 Task: Add a signature Donald Hall containing 'With heartfelt thanks, Donald Hall' to email address softage.1@softage.net and add a folder Mortgages
Action: Key pressed n
Screenshot: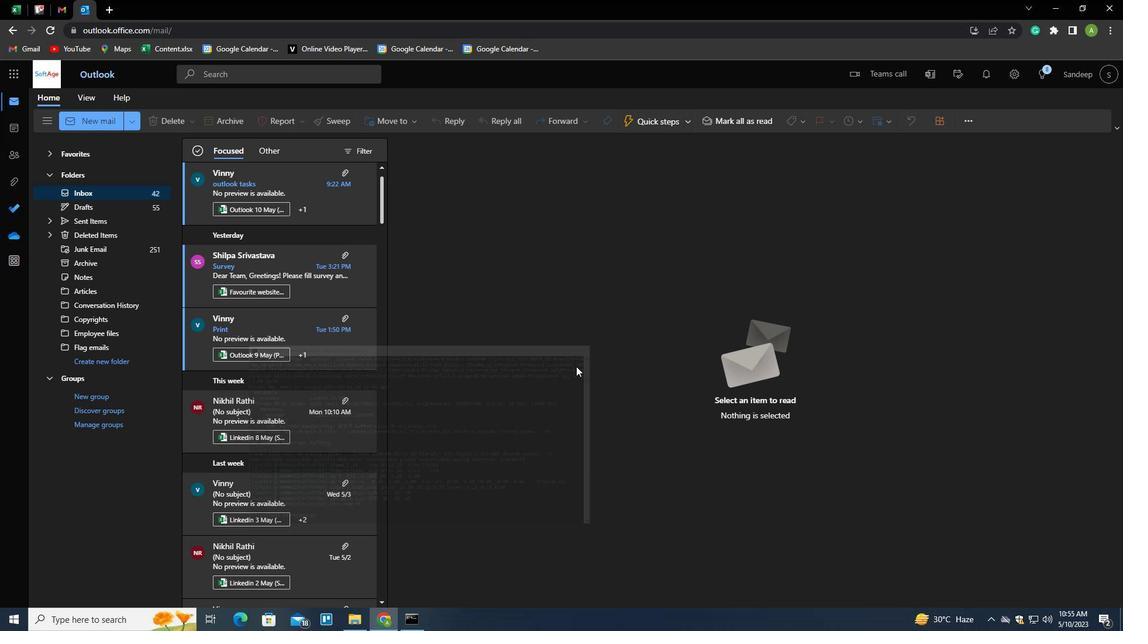 
Action: Mouse moved to (780, 126)
Screenshot: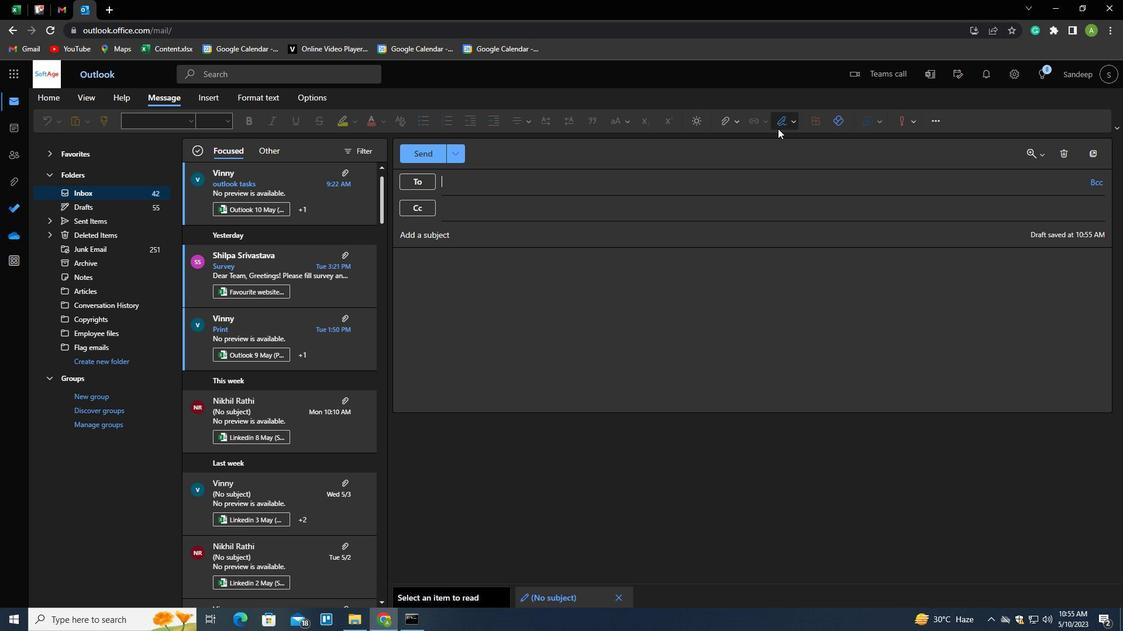 
Action: Mouse pressed left at (780, 126)
Screenshot: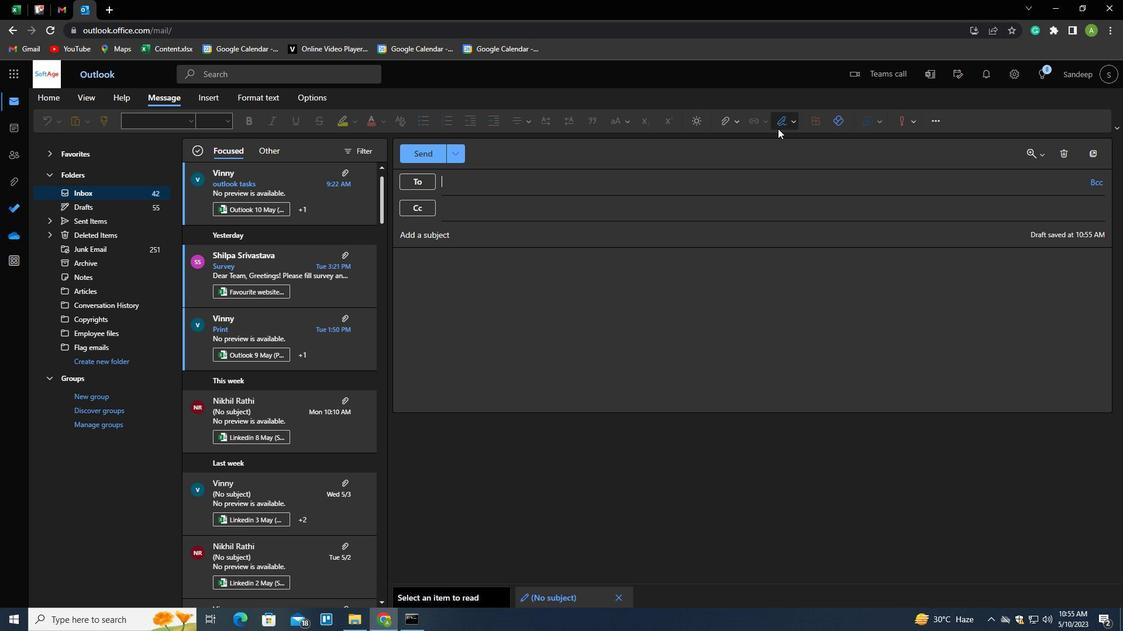 
Action: Mouse moved to (757, 166)
Screenshot: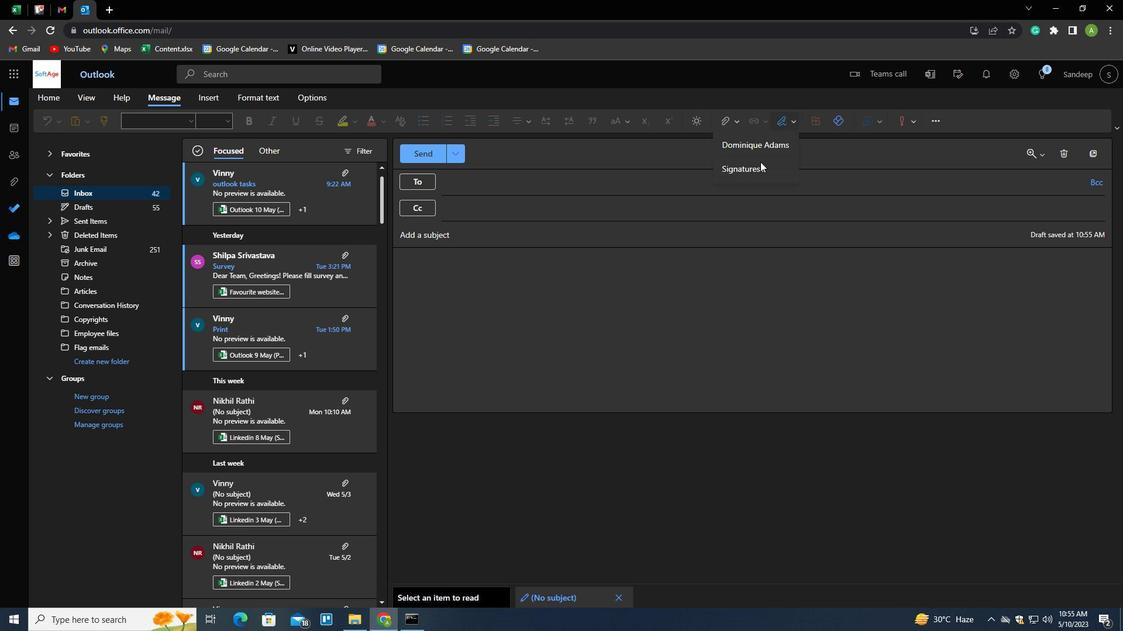 
Action: Mouse pressed left at (757, 166)
Screenshot: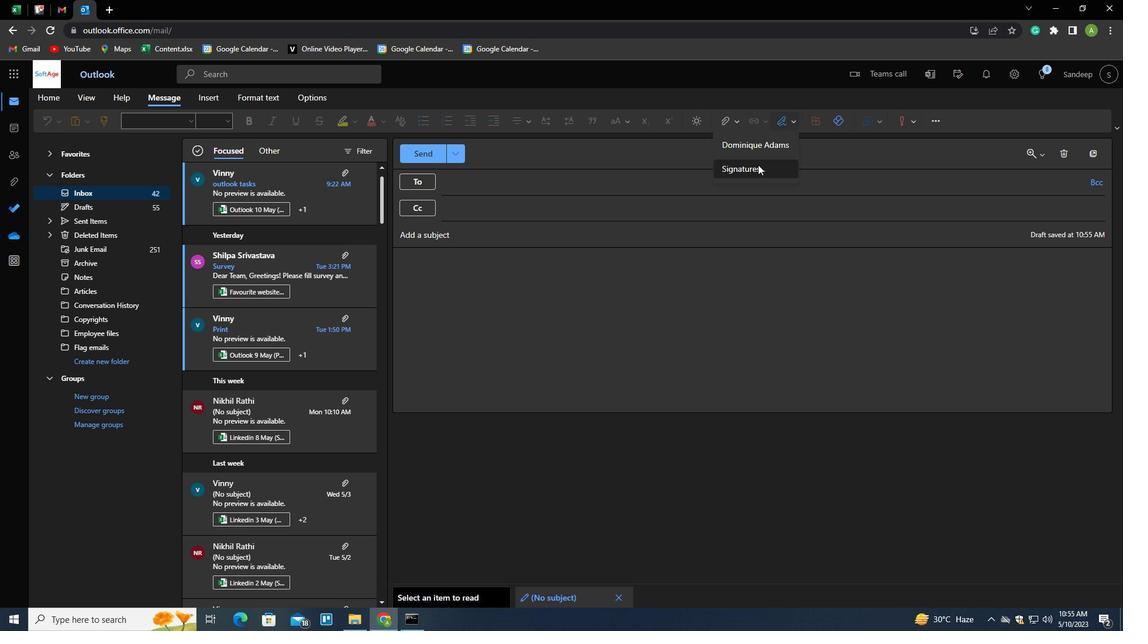 
Action: Mouse moved to (722, 210)
Screenshot: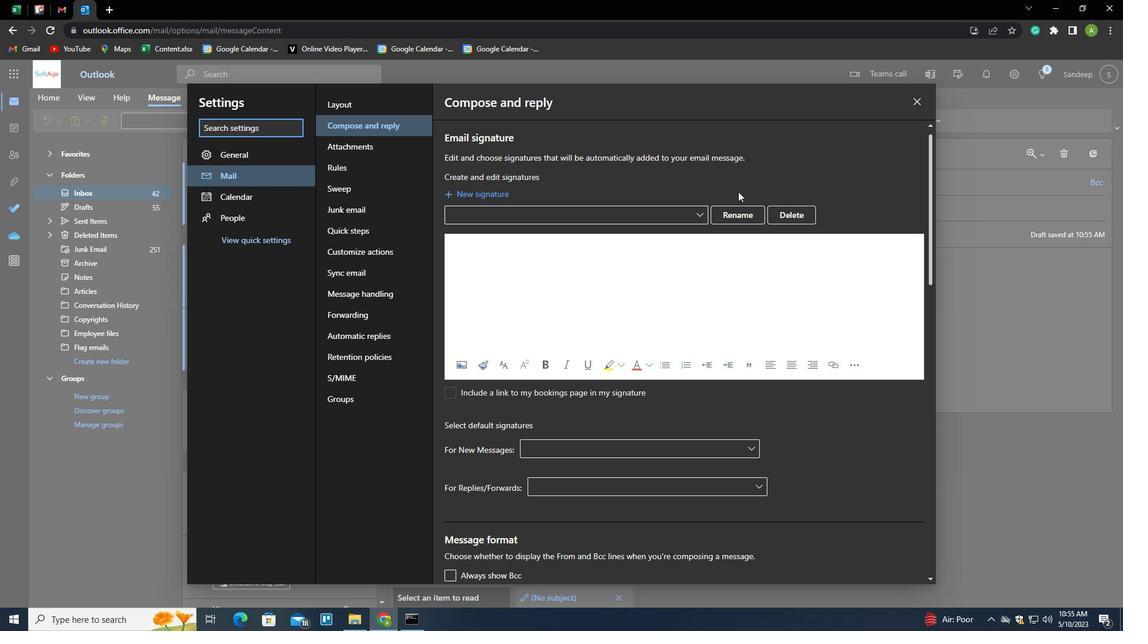 
Action: Mouse pressed left at (722, 210)
Screenshot: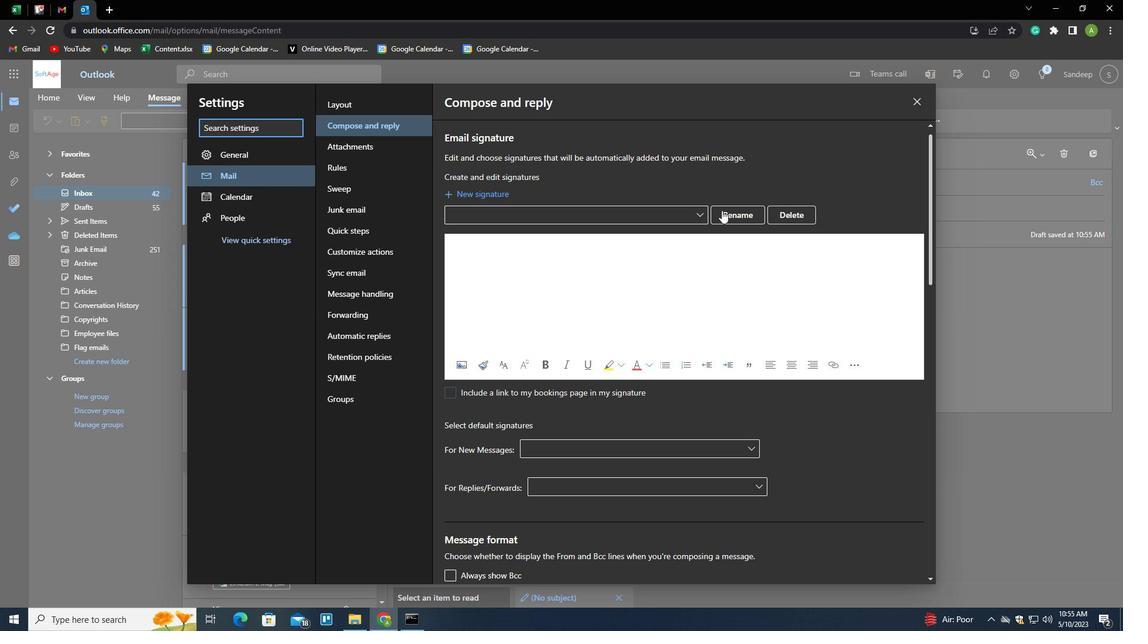 
Action: Mouse moved to (722, 211)
Screenshot: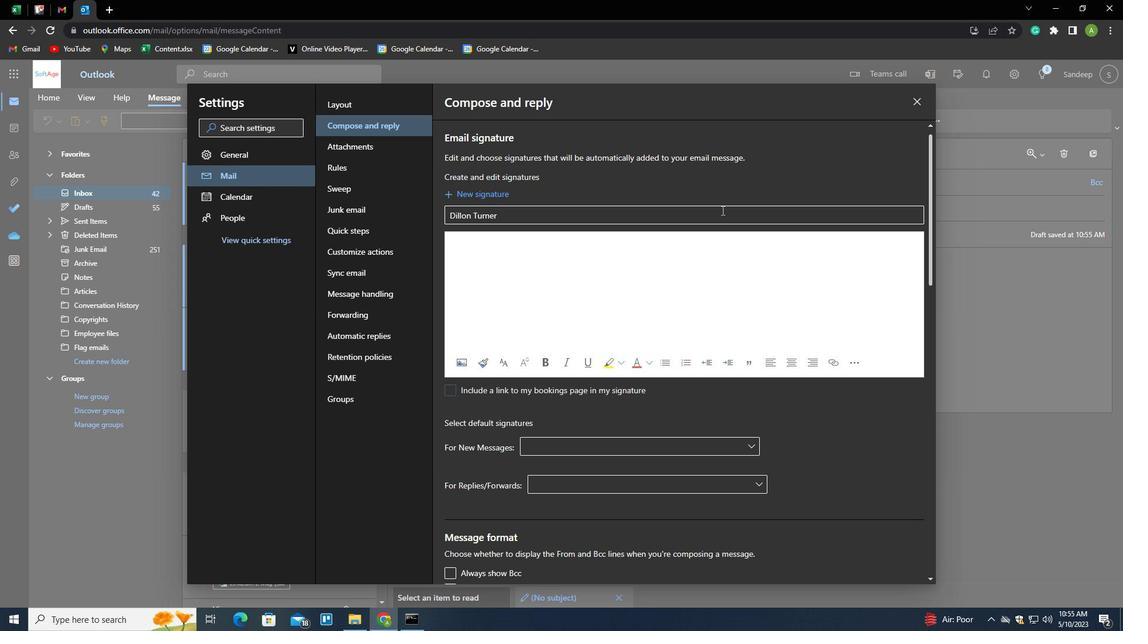 
Action: Mouse pressed left at (722, 211)
Screenshot: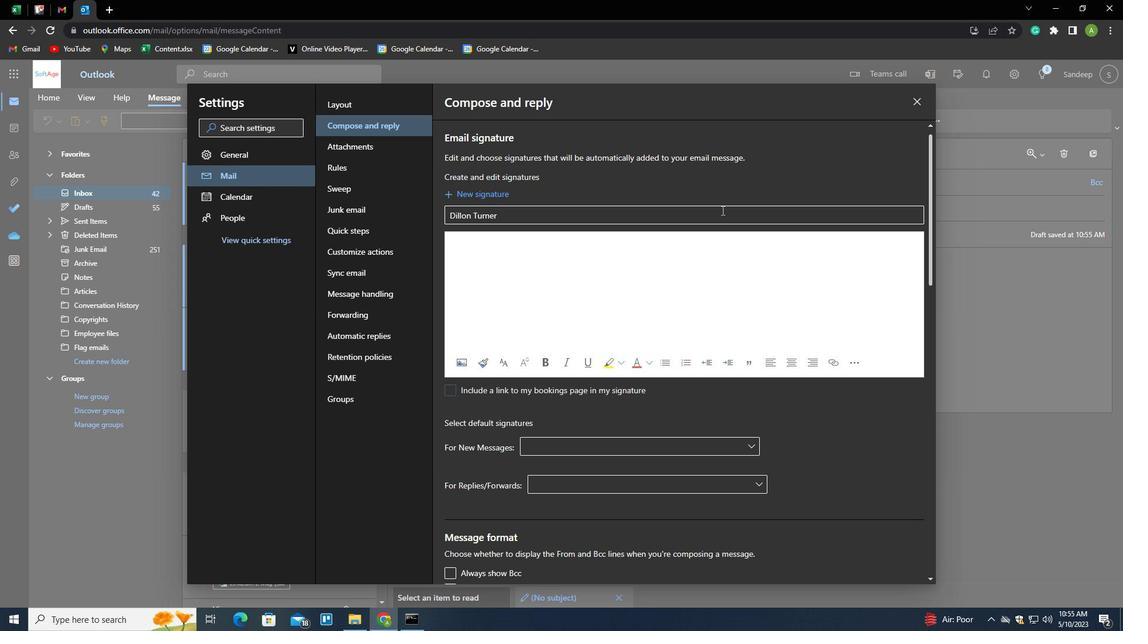 
Action: Key pressed <Key.shift_r><Key.home><Key.shift>DONALD<Key.space><Key.shift>HALL<Key.tab><Key.shift_r><Key.enter><Key.enter><Key.enter><Key.enter><Key.enter><Key.shift><Key.shift>WITH<Key.space>HEARTFUL<Key.backspace>E<Key.backspace>E<Key.backspace><Key.backspace>ELT<Key.space>THANKS<Key.shift_r><Key.enter><Key.shift>DONALD<Key.space><Key.shift>HALL
Screenshot: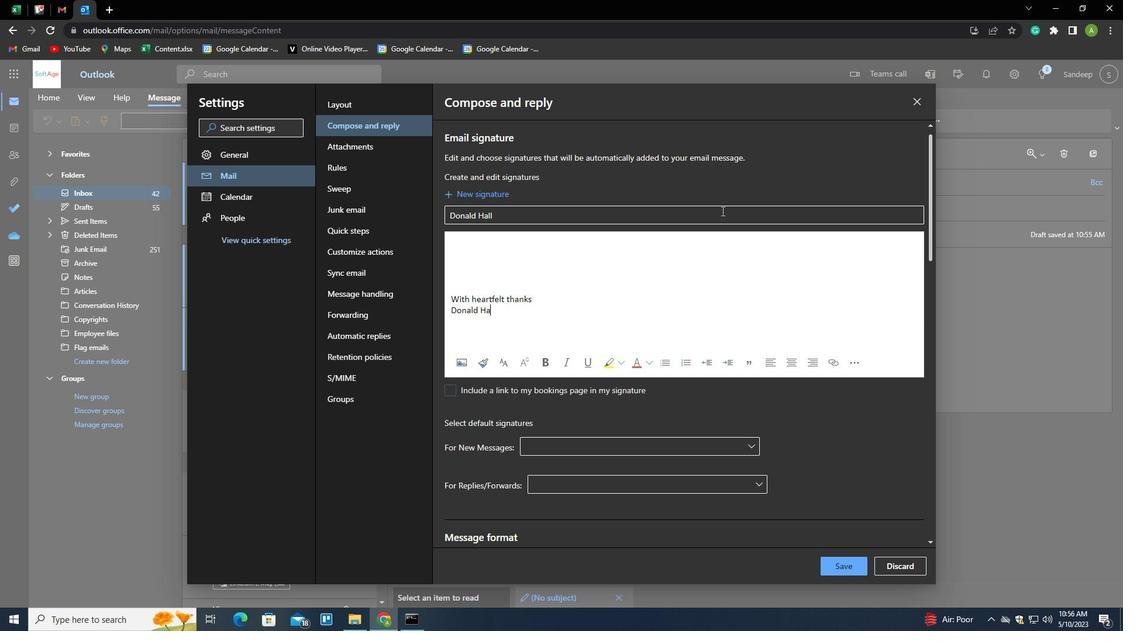 
Action: Mouse moved to (869, 507)
Screenshot: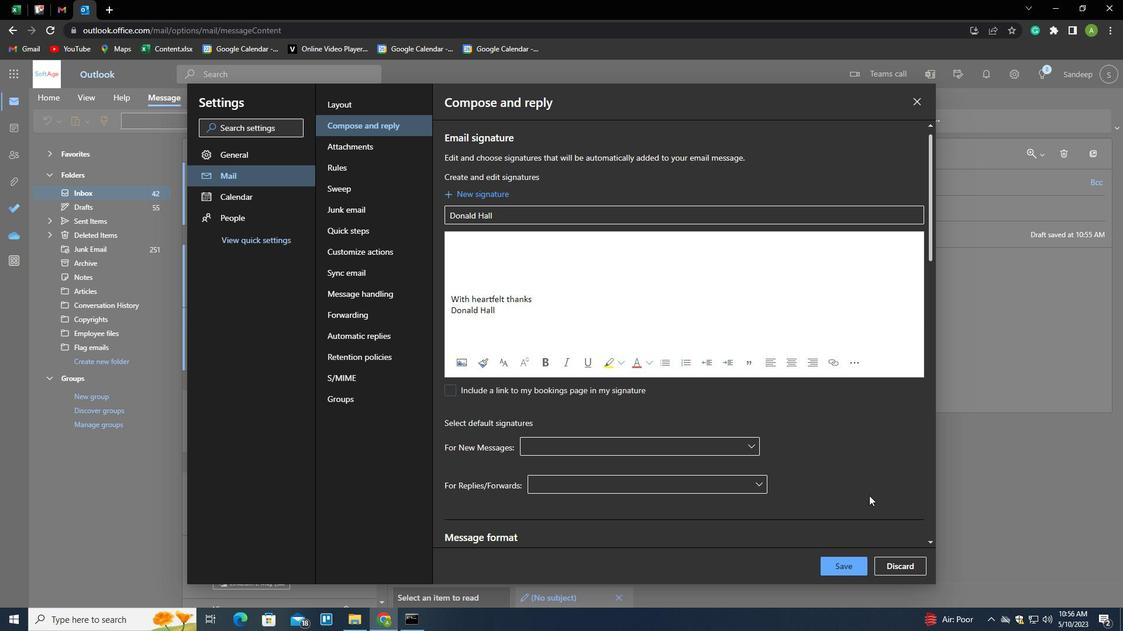 
Action: Mouse pressed left at (869, 507)
Screenshot: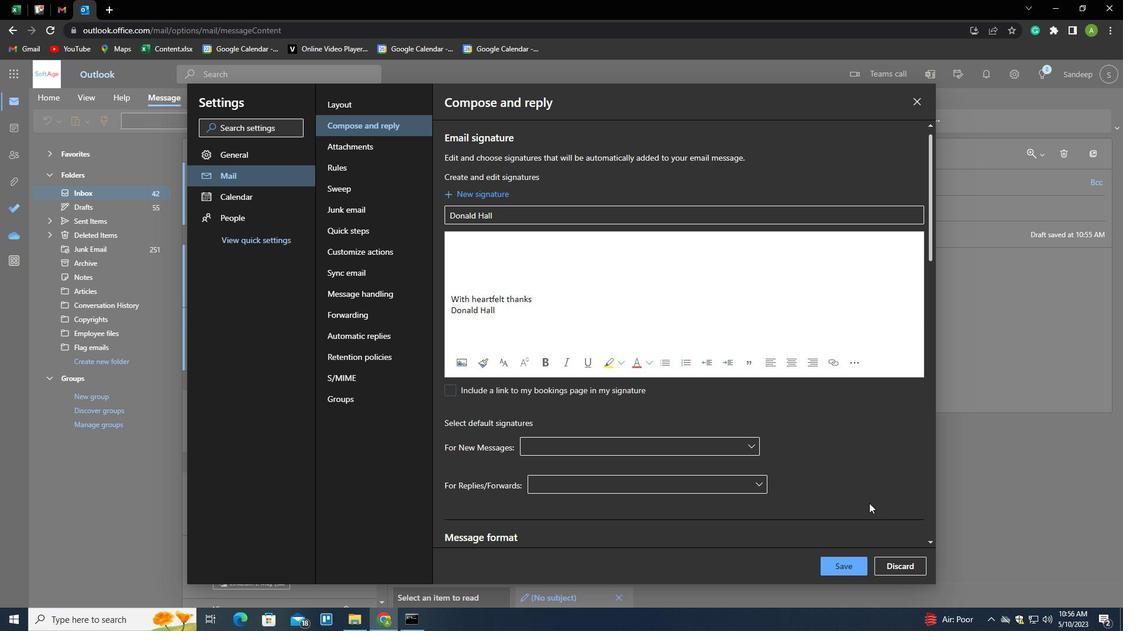 
Action: Mouse moved to (843, 564)
Screenshot: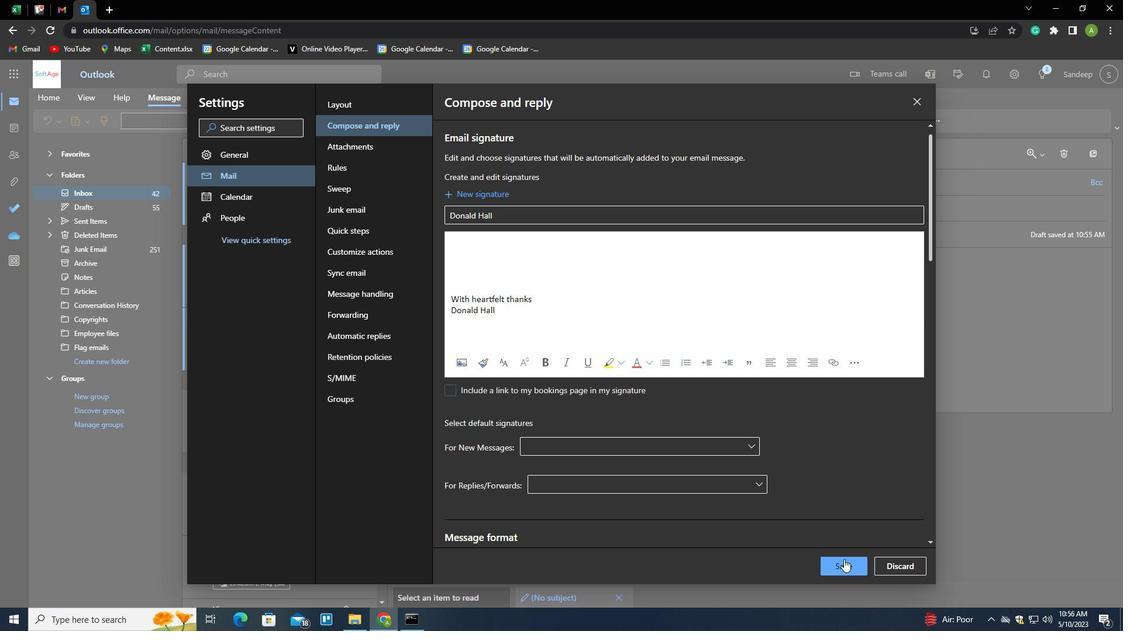 
Action: Mouse pressed left at (843, 564)
Screenshot: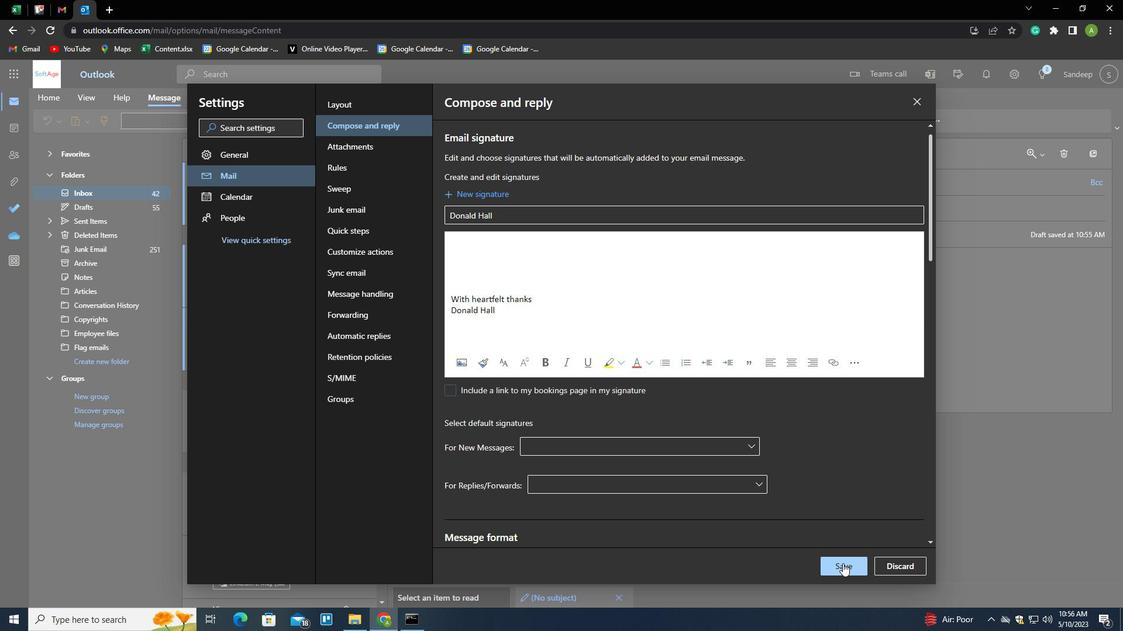 
Action: Mouse moved to (972, 350)
Screenshot: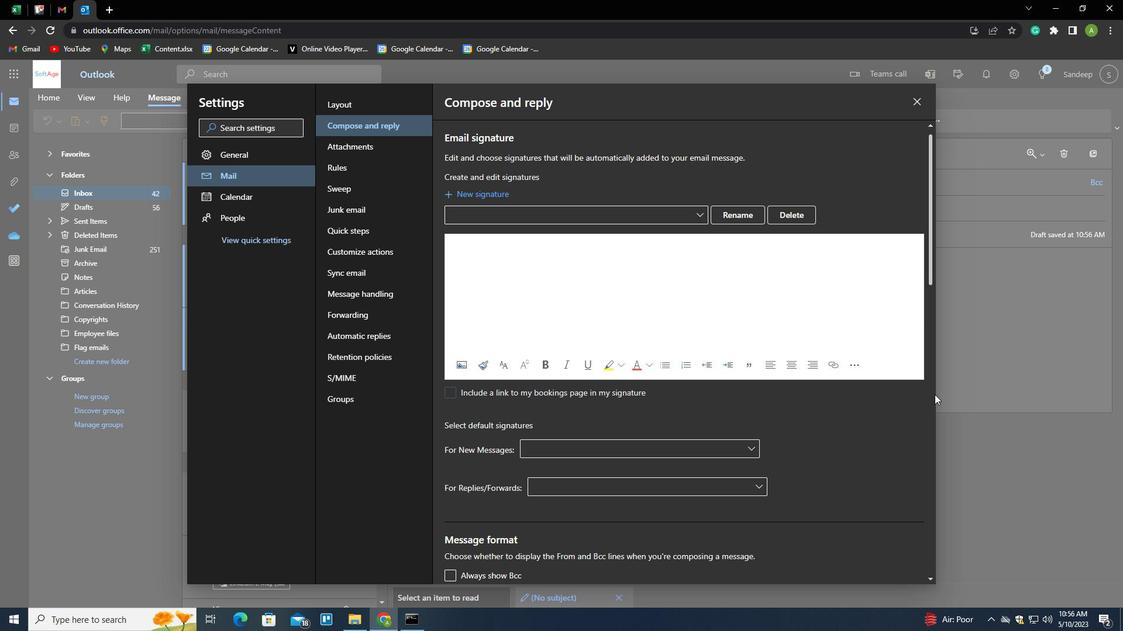 
Action: Mouse pressed left at (972, 350)
Screenshot: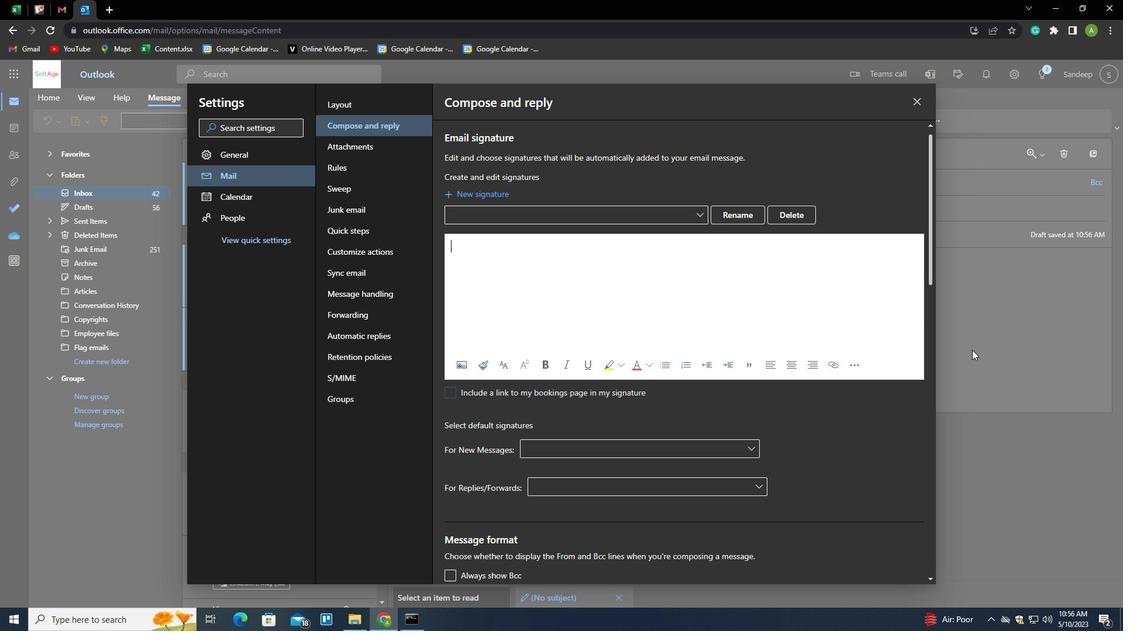 
Action: Mouse moved to (781, 122)
Screenshot: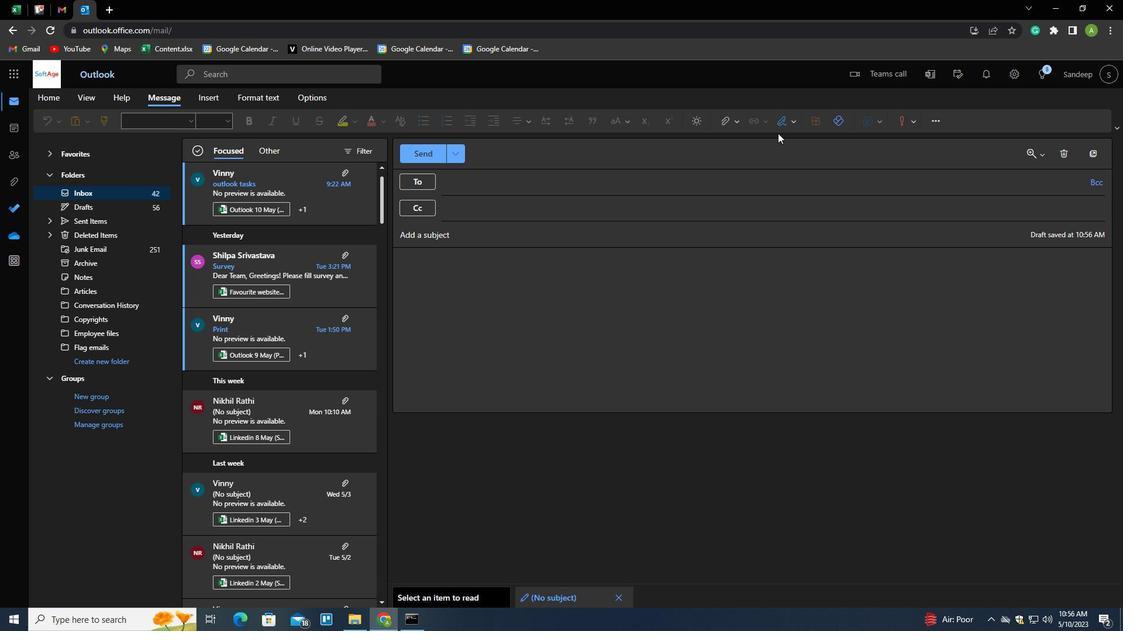 
Action: Mouse pressed left at (781, 122)
Screenshot: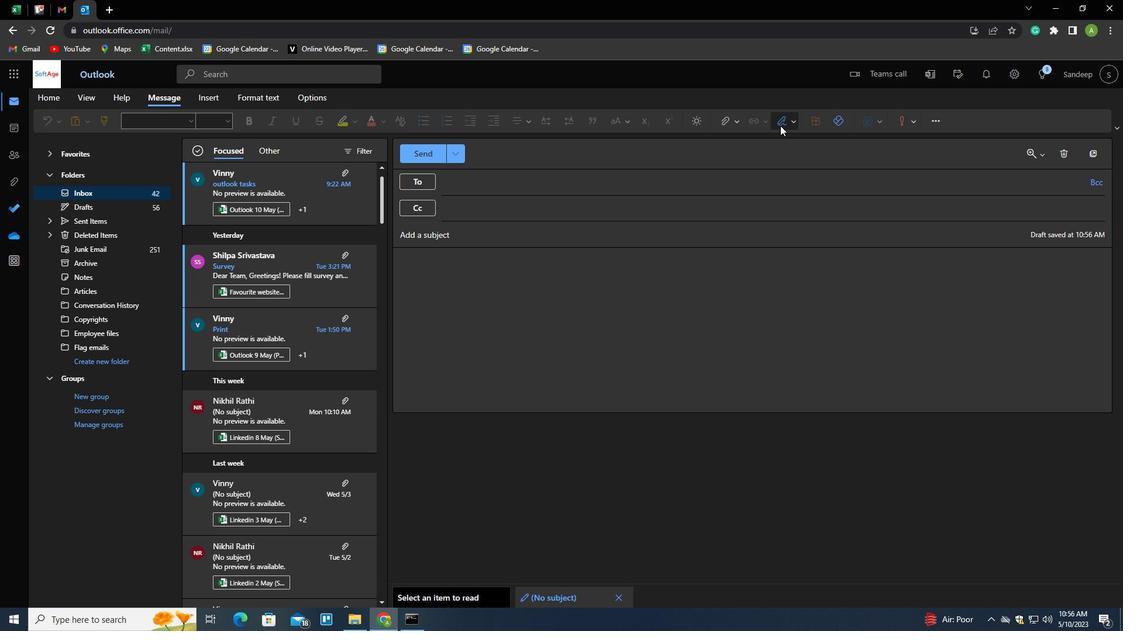 
Action: Mouse moved to (761, 169)
Screenshot: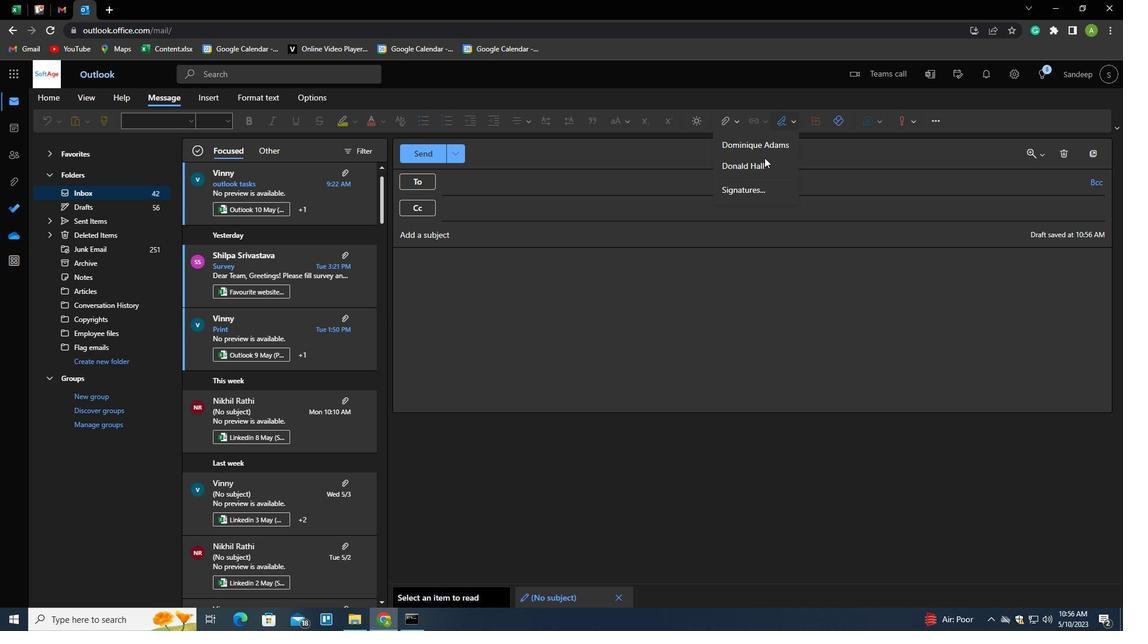 
Action: Mouse pressed left at (761, 169)
Screenshot: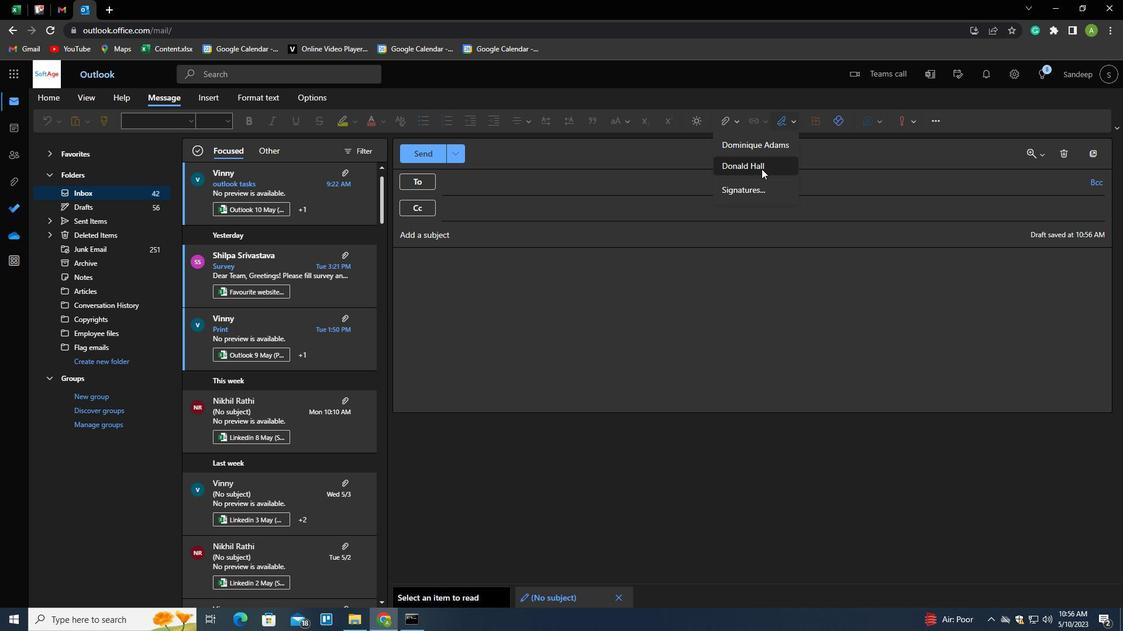 
Action: Mouse moved to (640, 187)
Screenshot: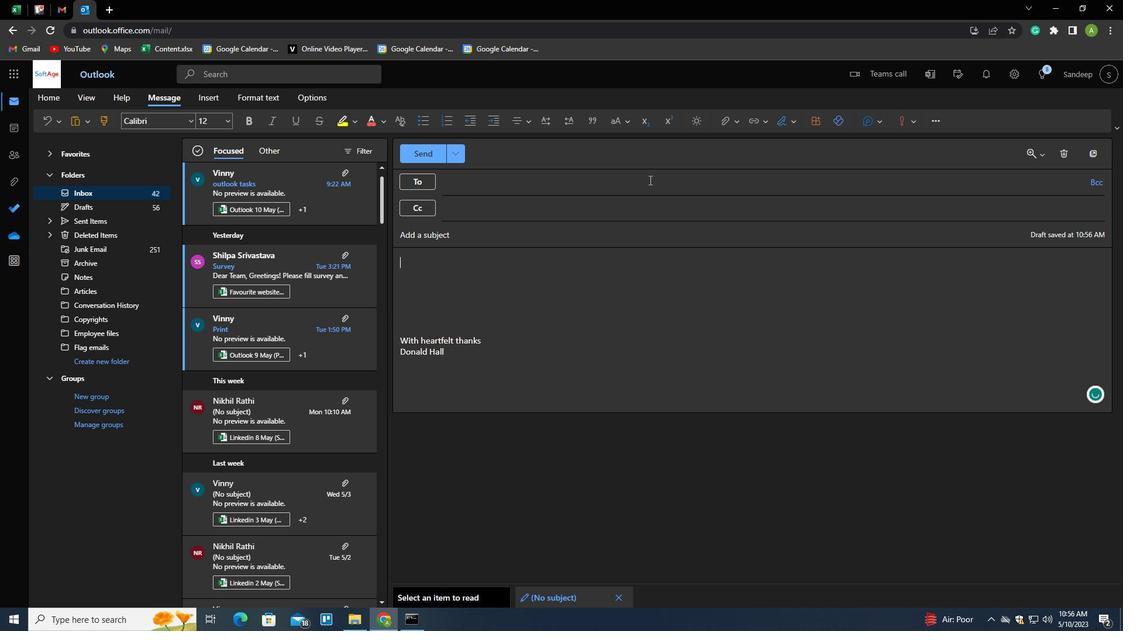 
Action: Mouse pressed left at (640, 187)
Screenshot: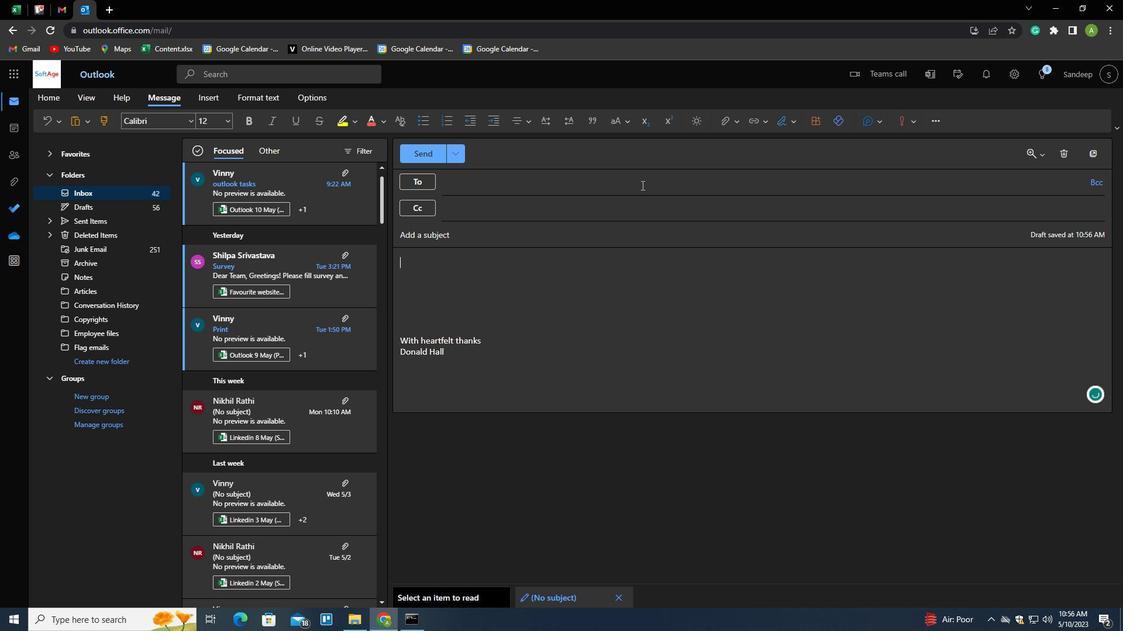 
Action: Key pressed SOFTAGE.1<Key.shift>@SOFTAGE
Screenshot: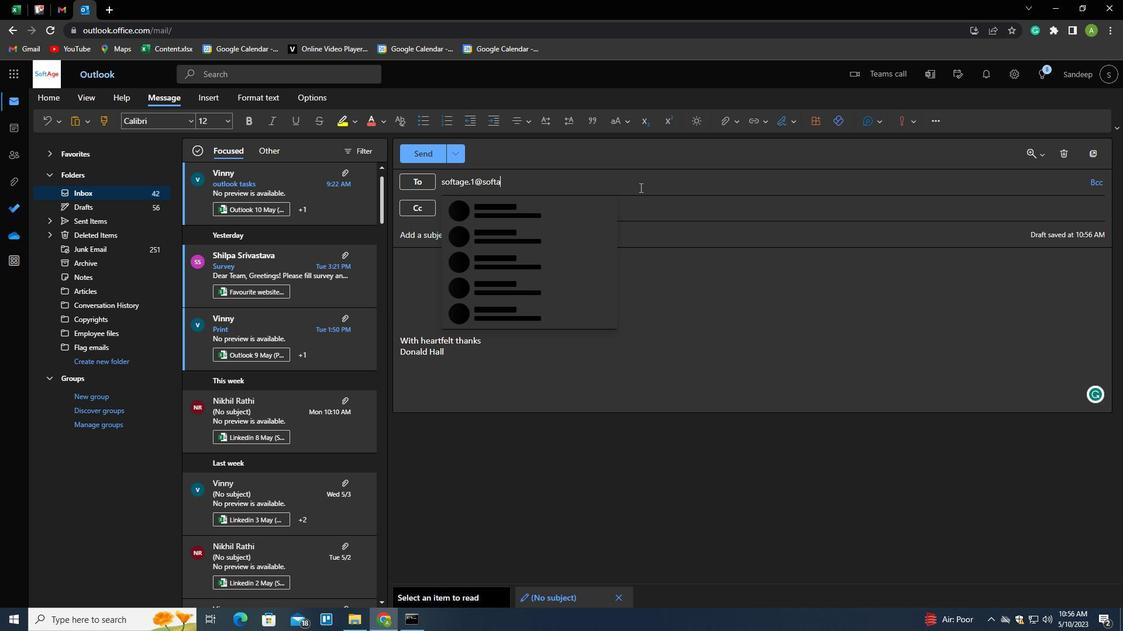 
Action: Mouse moved to (569, 212)
Screenshot: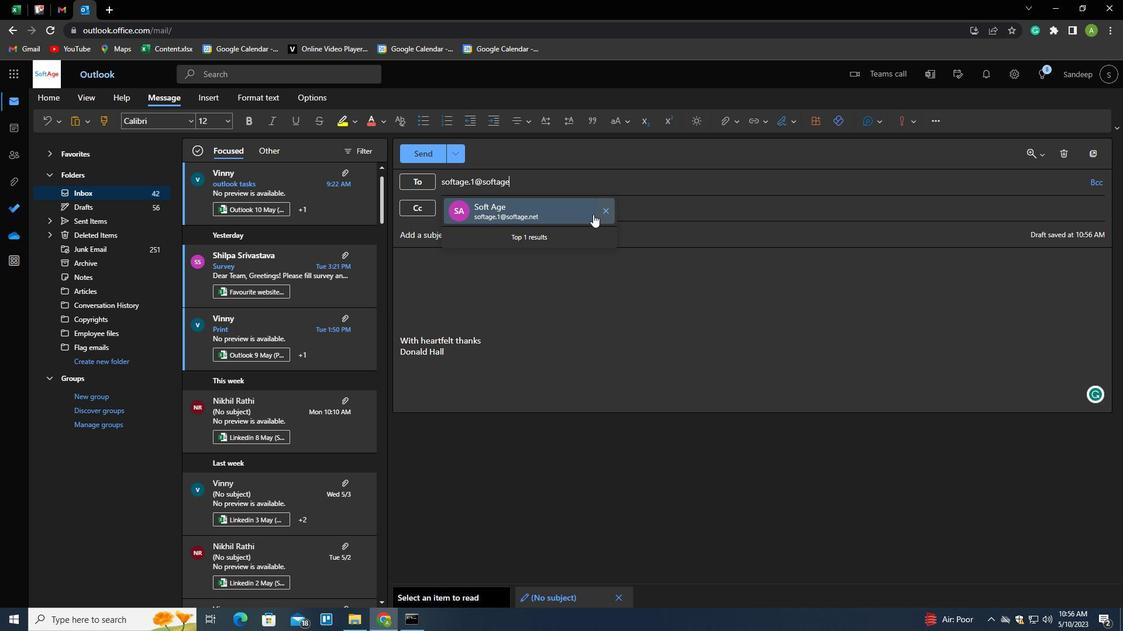 
Action: Mouse pressed left at (569, 212)
Screenshot: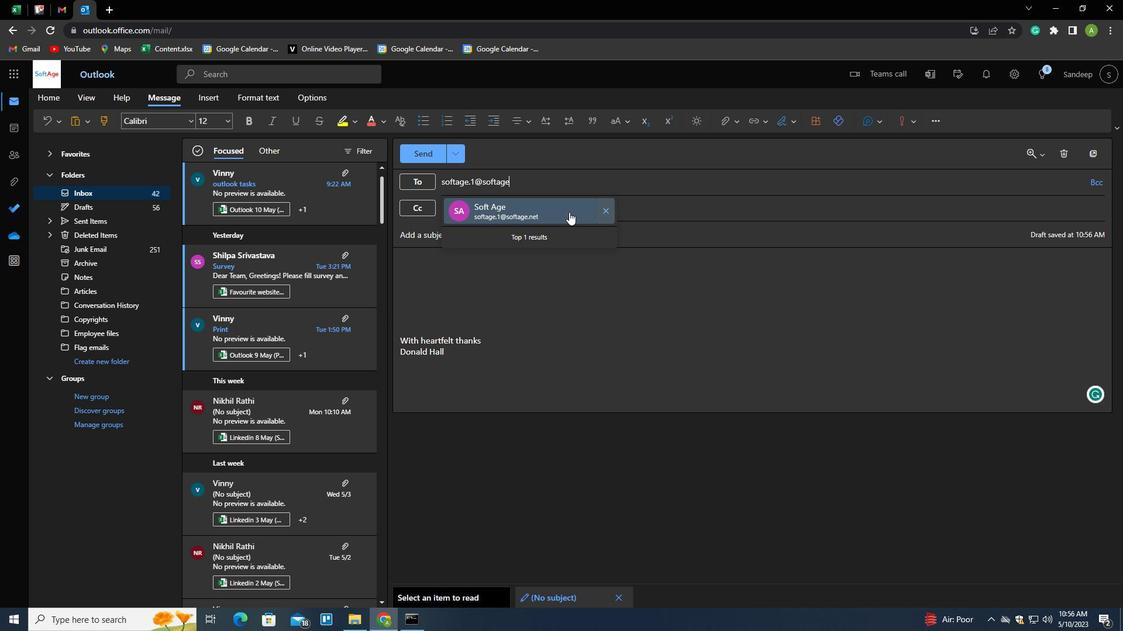 
Action: Mouse moved to (107, 364)
Screenshot: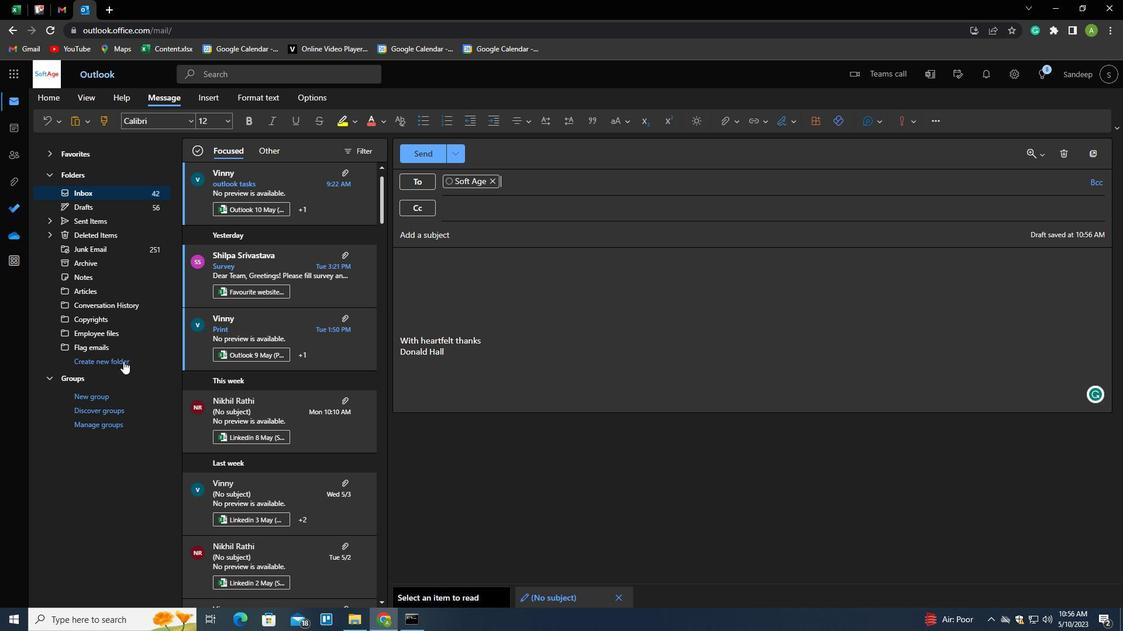 
Action: Mouse pressed left at (107, 364)
Screenshot: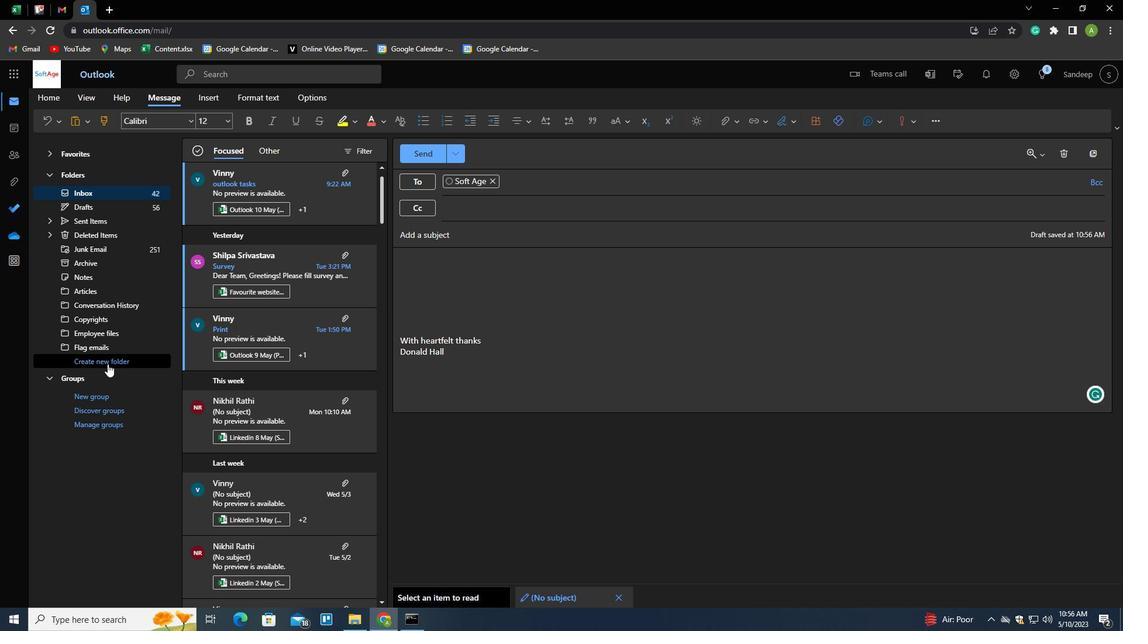 
Action: Key pressed <Key.shift>MORTAGES<Key.enter>
Screenshot: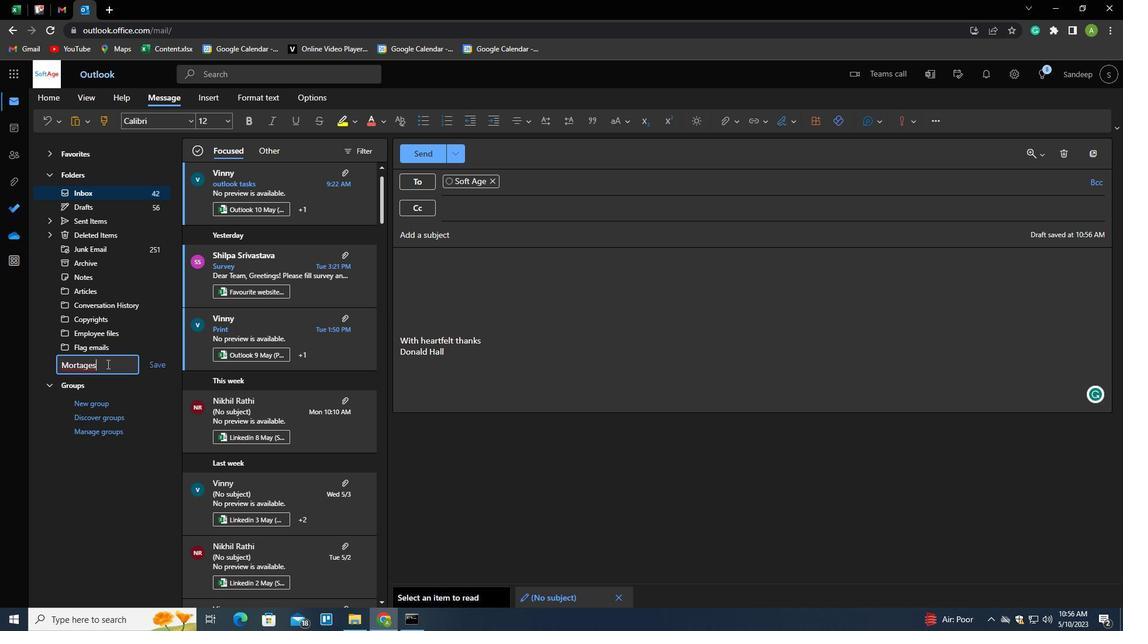 
